 Task: In job post updates choose email frequency individual.
Action: Mouse moved to (616, 67)
Screenshot: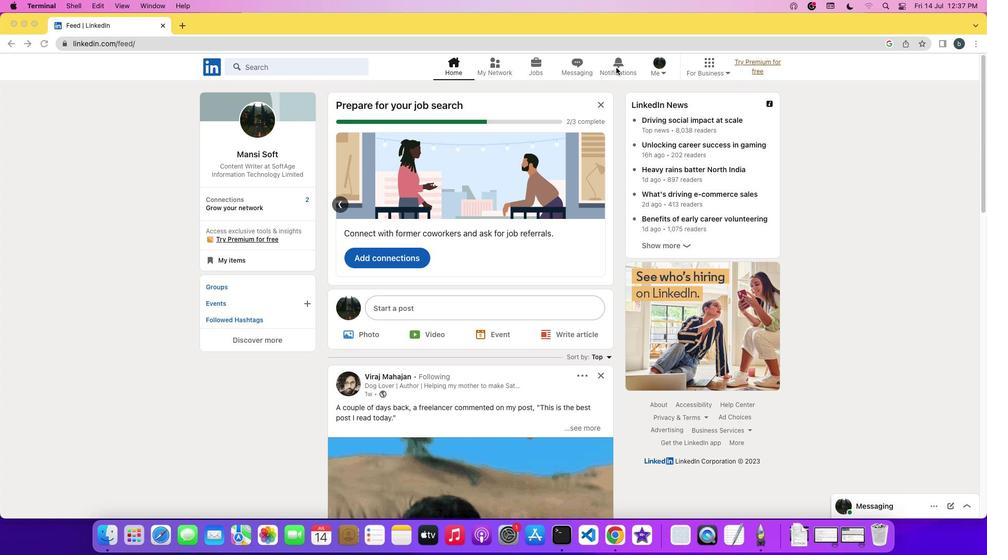 
Action: Mouse pressed left at (616, 67)
Screenshot: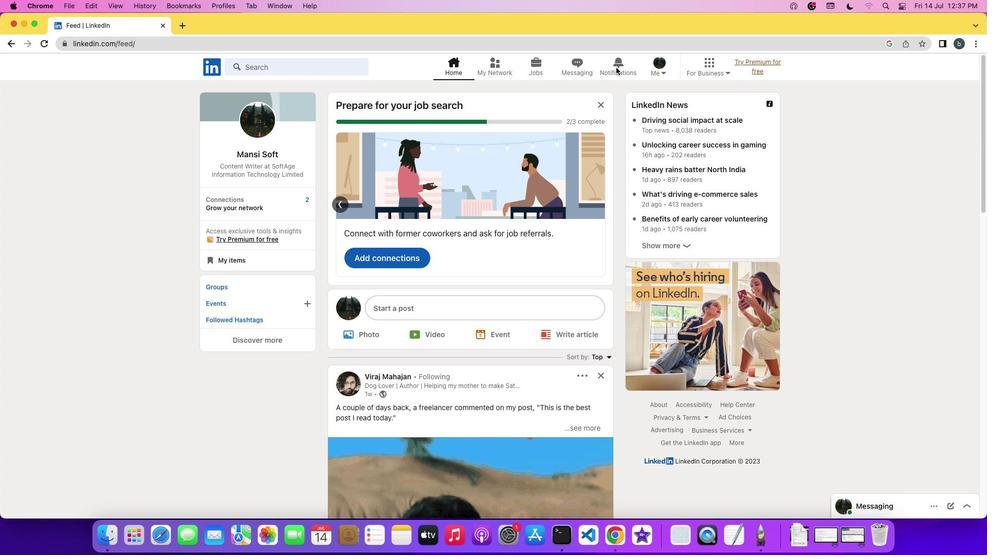 
Action: Mouse pressed left at (616, 67)
Screenshot: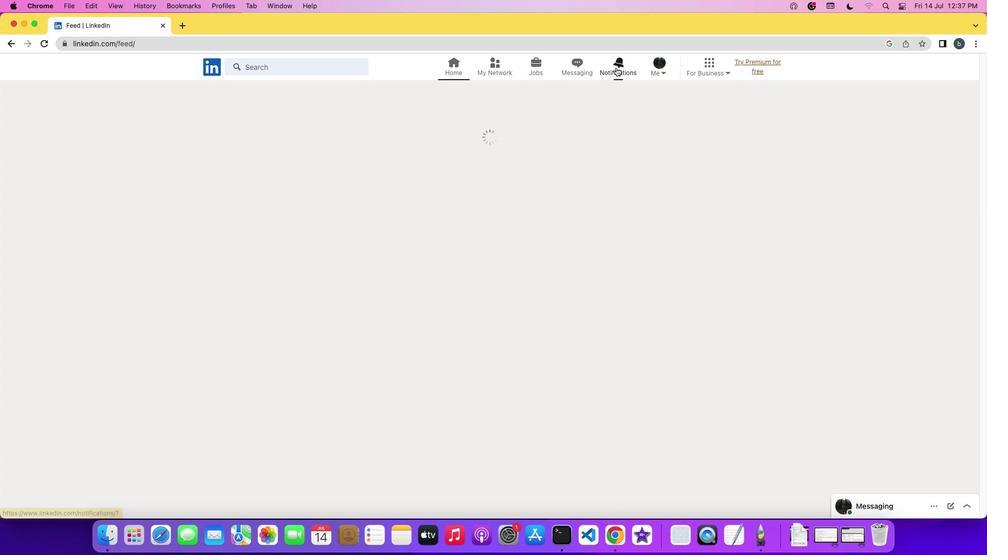 
Action: Mouse moved to (233, 133)
Screenshot: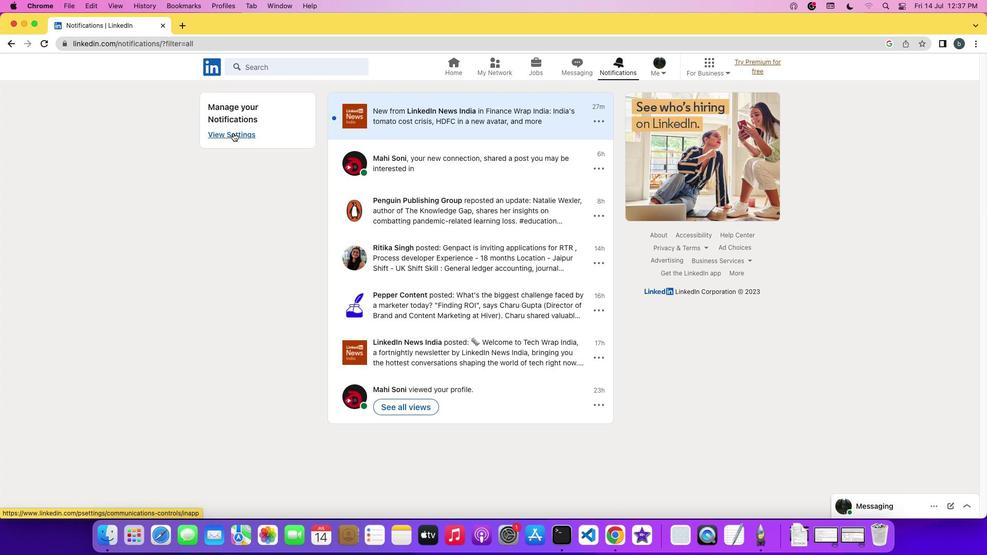 
Action: Mouse pressed left at (233, 133)
Screenshot: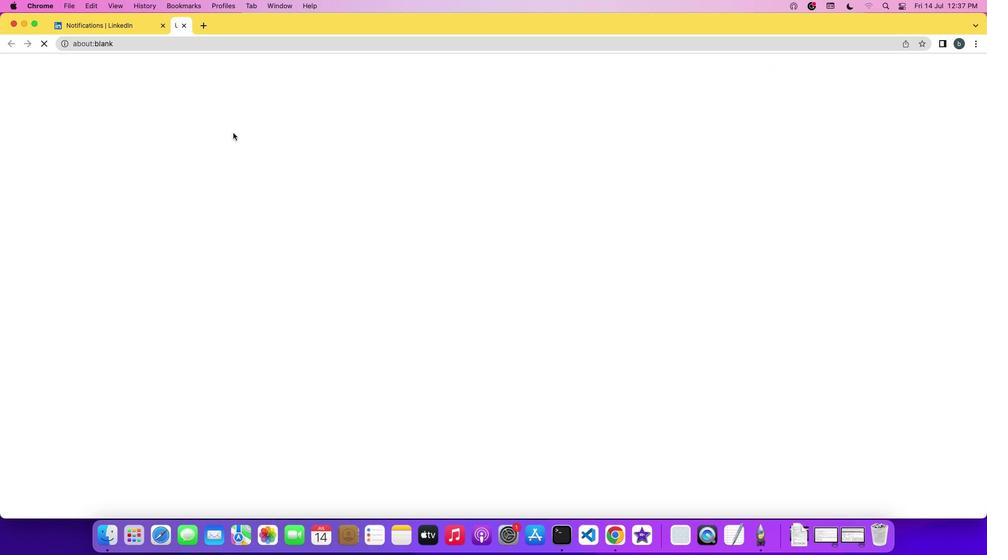 
Action: Mouse moved to (406, 152)
Screenshot: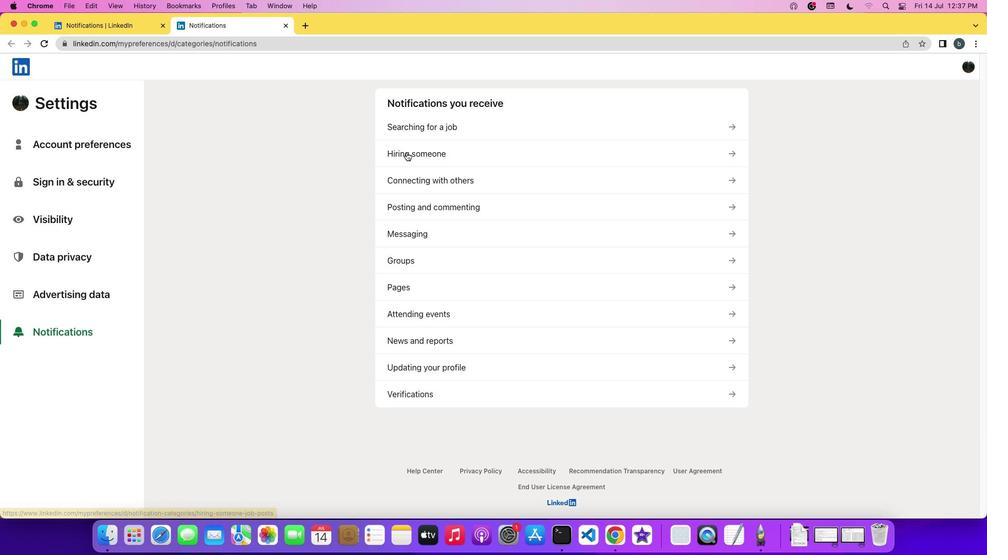 
Action: Mouse pressed left at (406, 152)
Screenshot: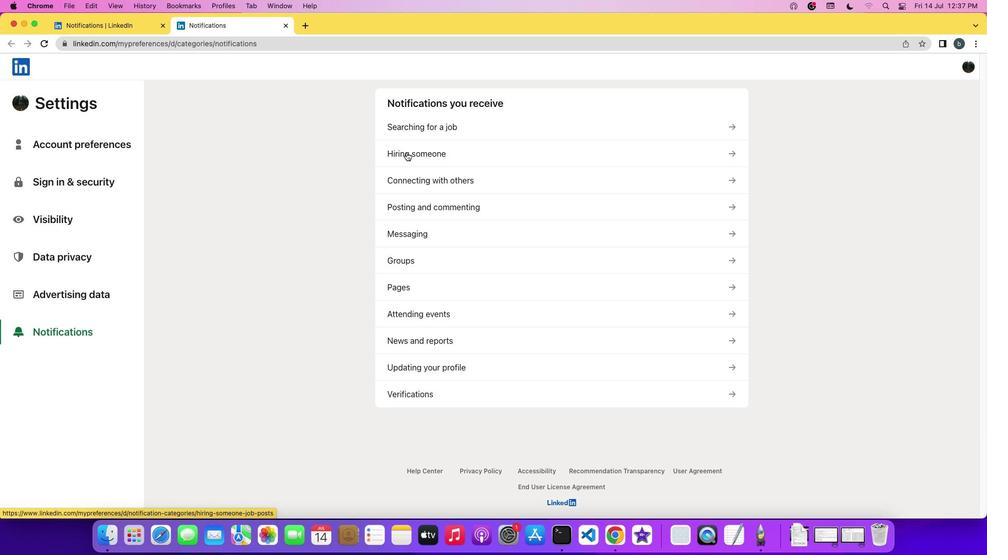 
Action: Mouse moved to (414, 197)
Screenshot: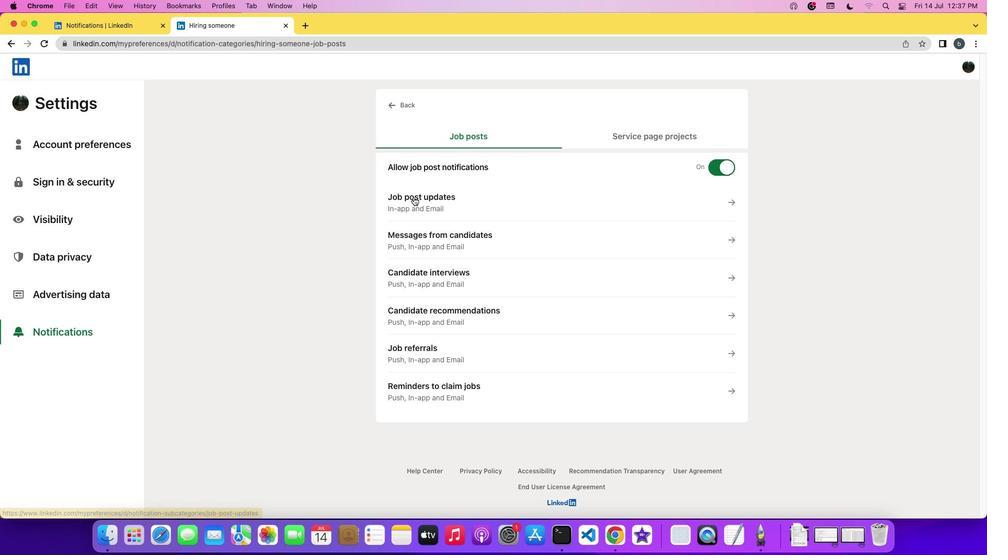 
Action: Mouse pressed left at (414, 197)
Screenshot: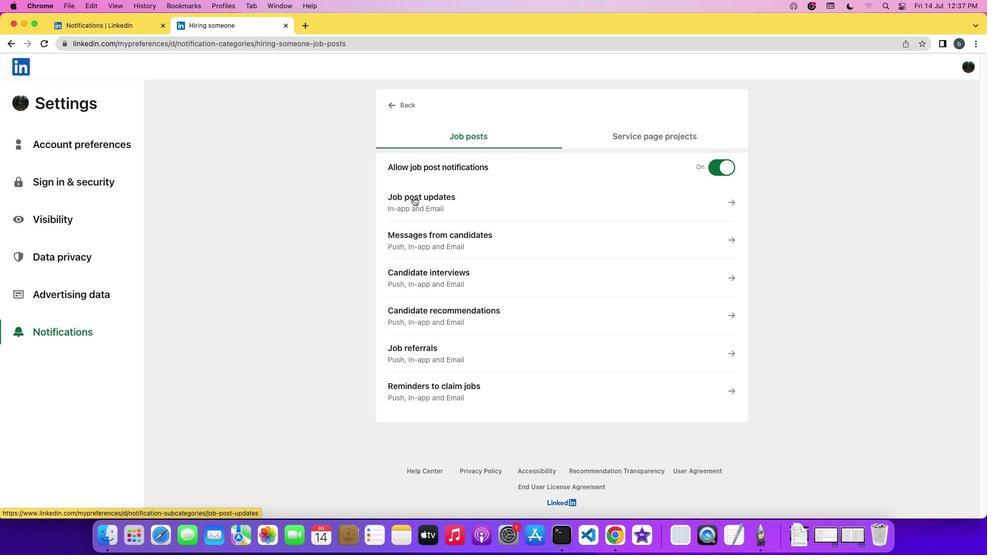 
Action: Mouse moved to (402, 342)
Screenshot: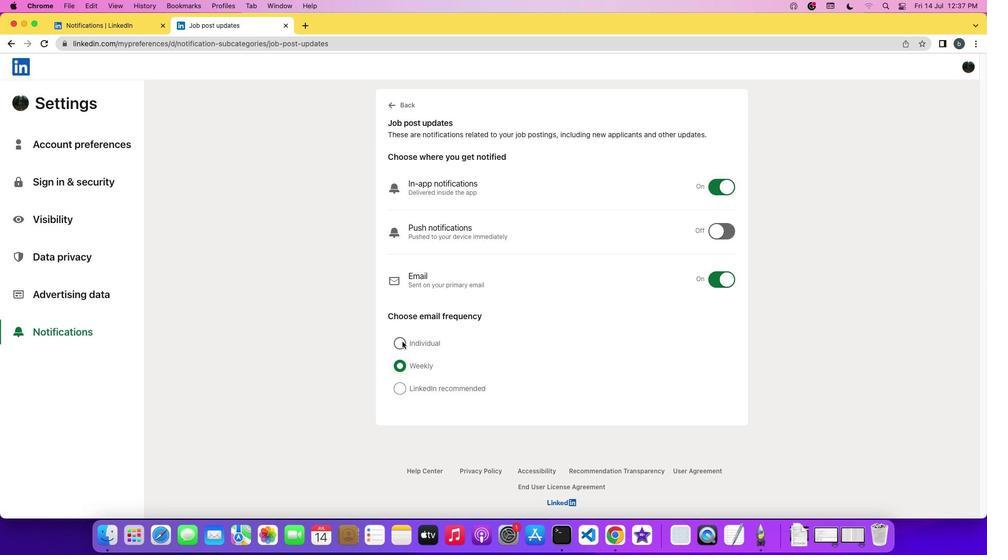 
Action: Mouse pressed left at (402, 342)
Screenshot: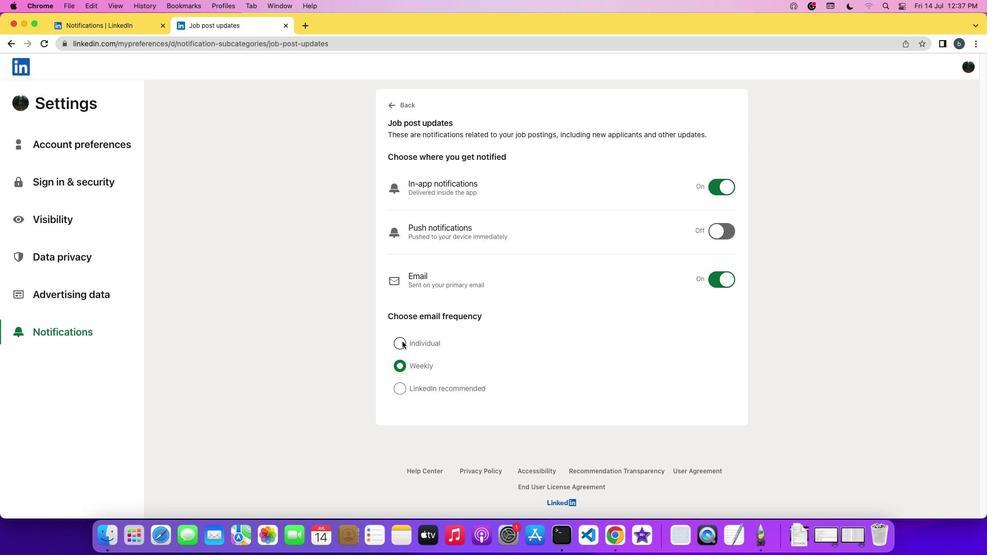 
Action: Mouse moved to (461, 352)
Screenshot: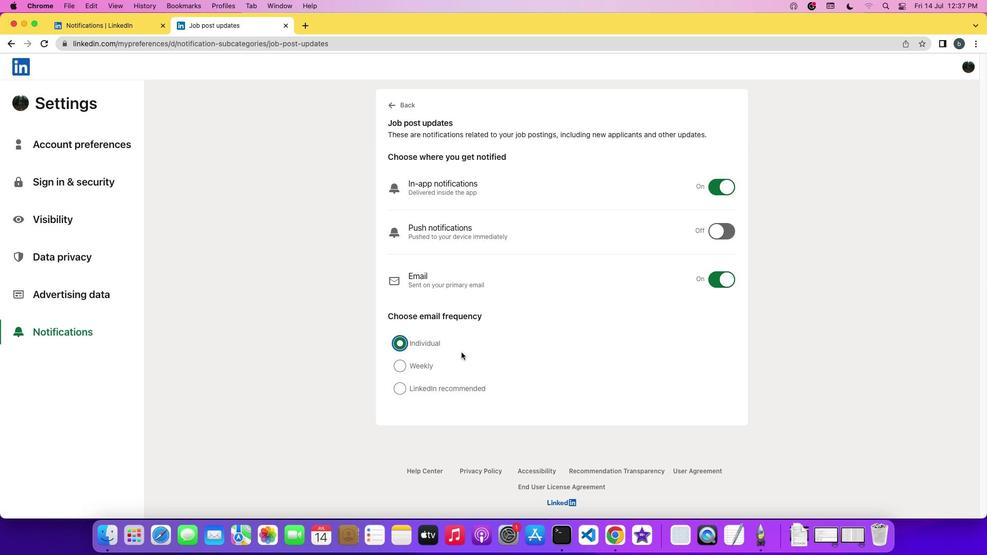 
